 Task: Add the task  Create a new online platform for online financial planning services to the section Feature Frenzy in the project AvailPro and add a Due Date to the respective task as 2024/03/09
Action: Mouse moved to (317, 379)
Screenshot: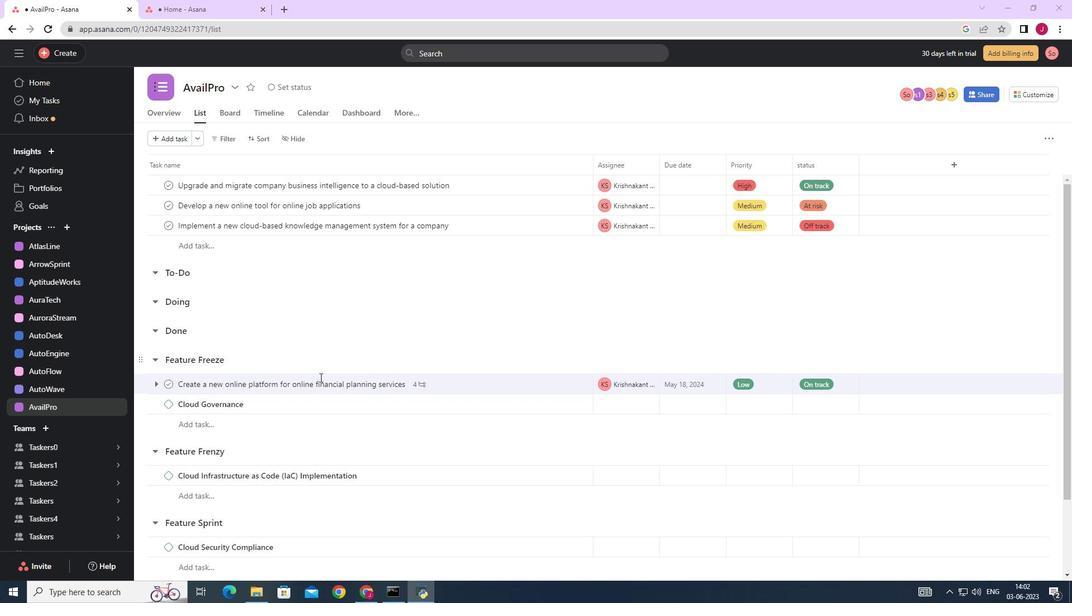 
Action: Mouse scrolled (317, 378) with delta (0, 0)
Screenshot: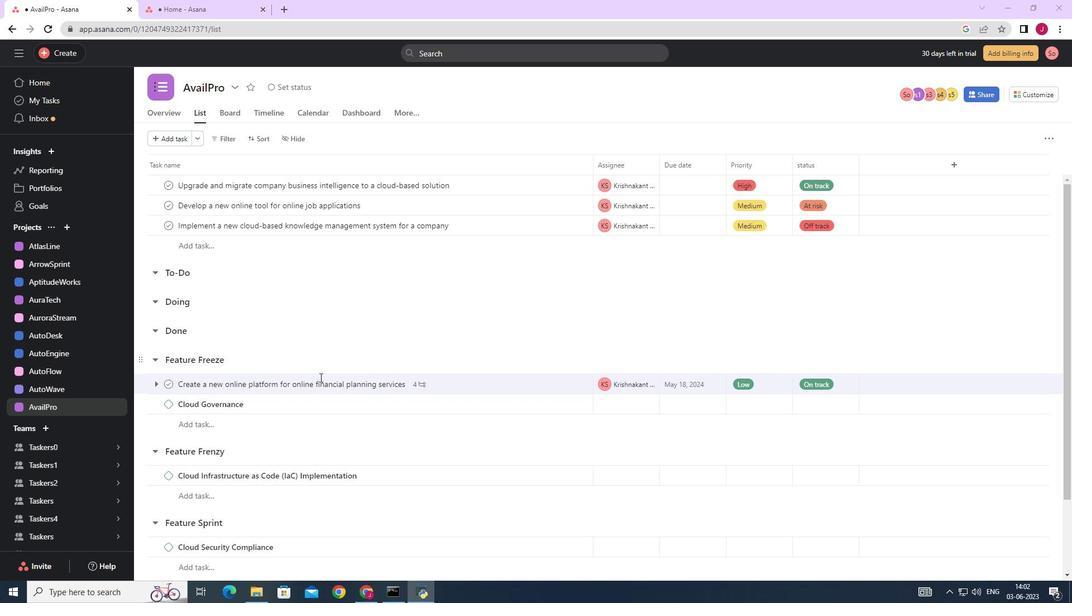 
Action: Mouse scrolled (317, 378) with delta (0, 0)
Screenshot: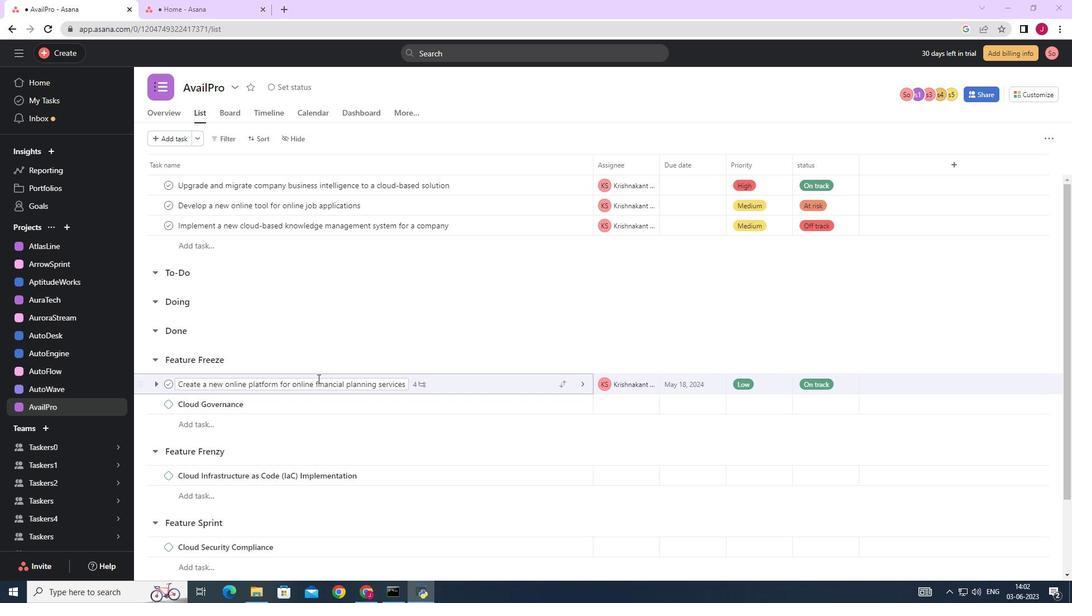 
Action: Mouse moved to (317, 379)
Screenshot: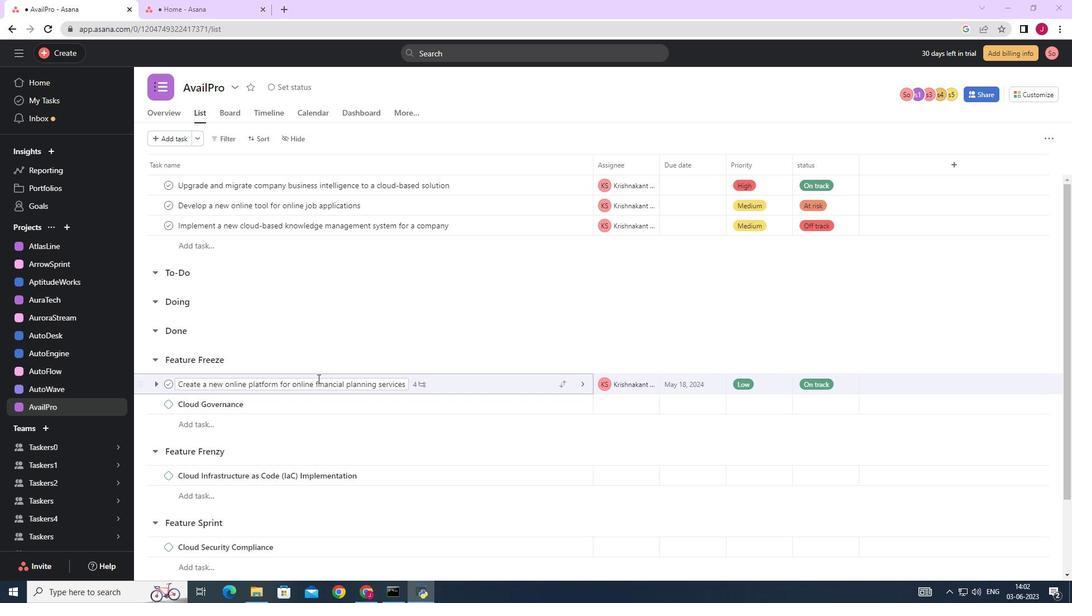 
Action: Mouse scrolled (317, 379) with delta (0, 0)
Screenshot: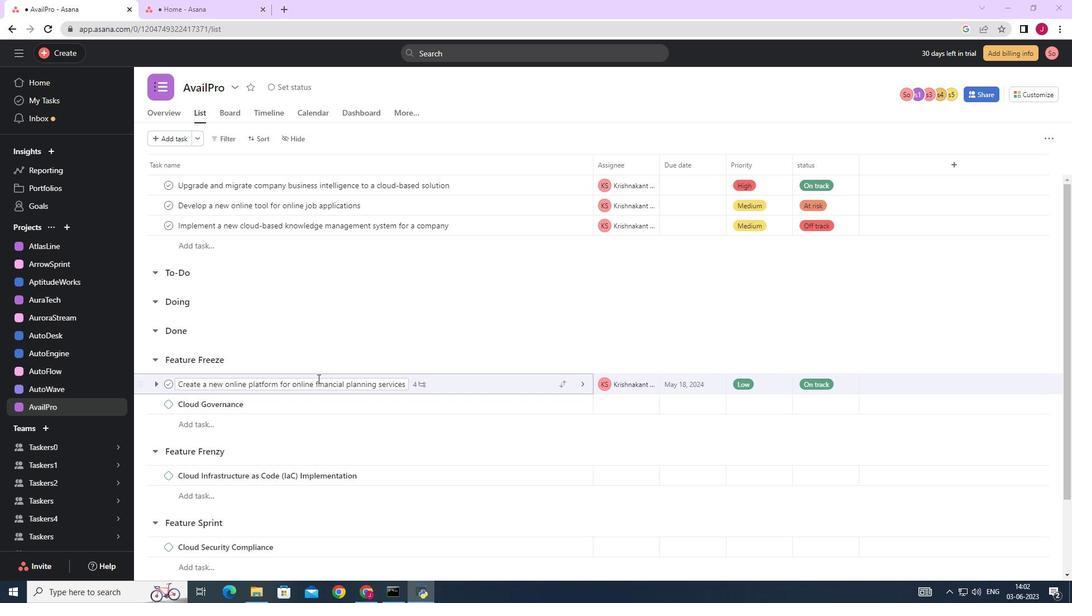 
Action: Mouse moved to (559, 294)
Screenshot: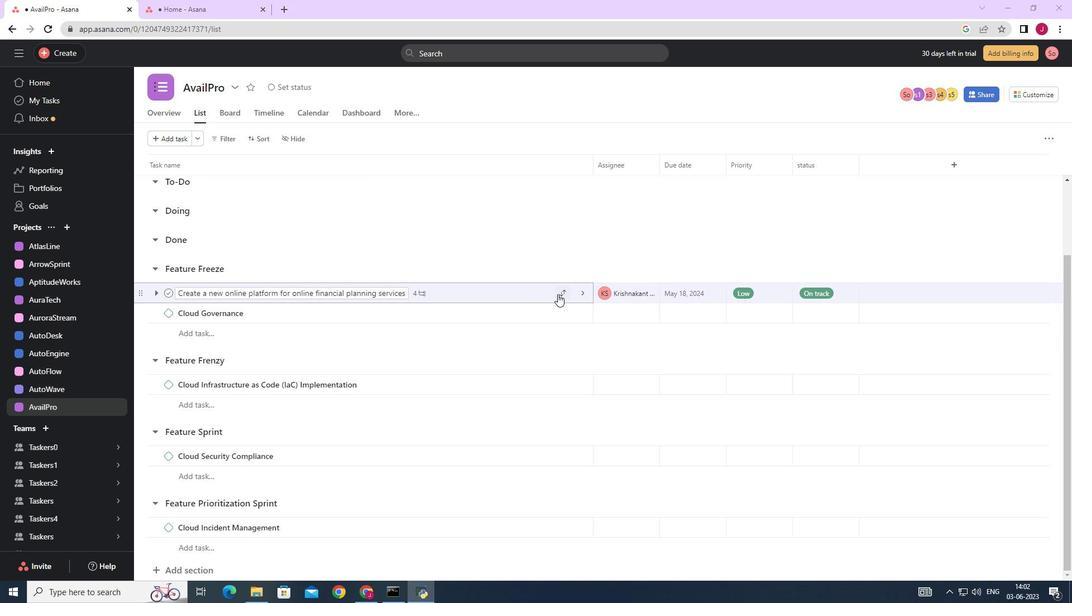 
Action: Mouse pressed left at (559, 294)
Screenshot: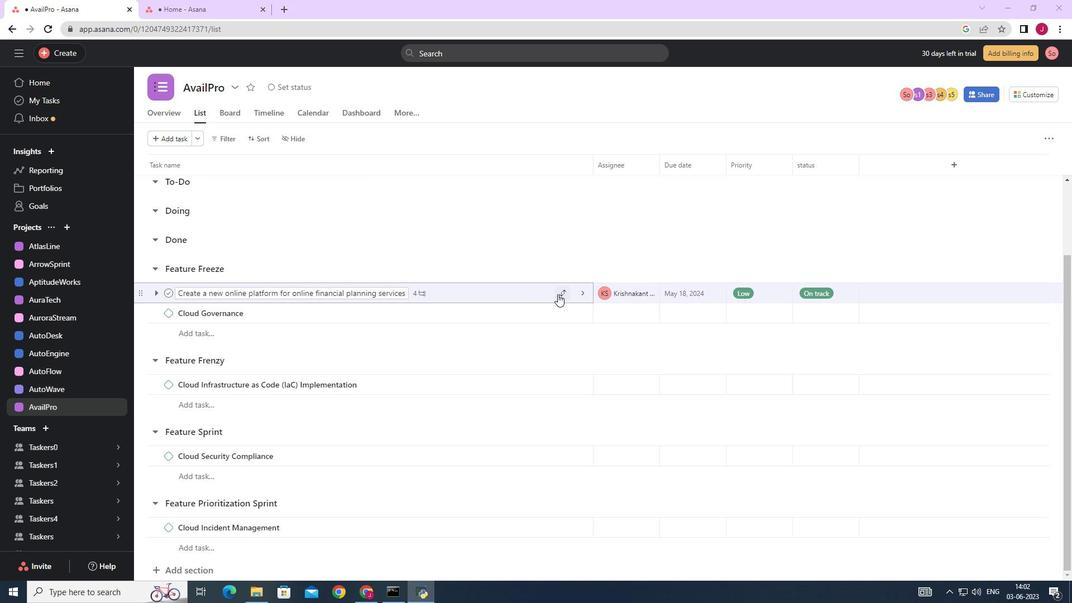 
Action: Mouse moved to (506, 433)
Screenshot: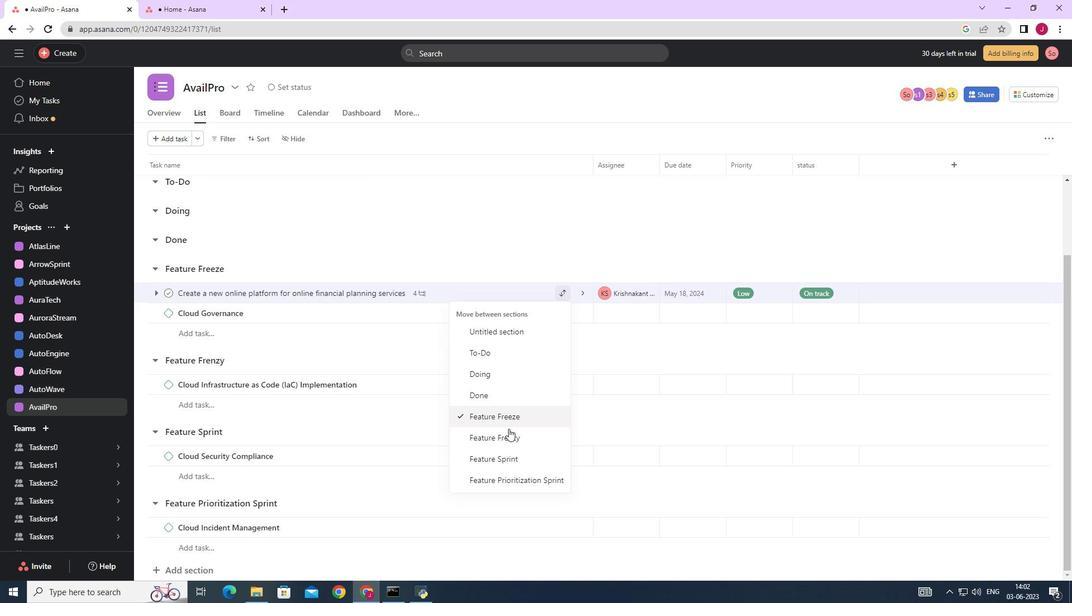 
Action: Mouse pressed left at (506, 433)
Screenshot: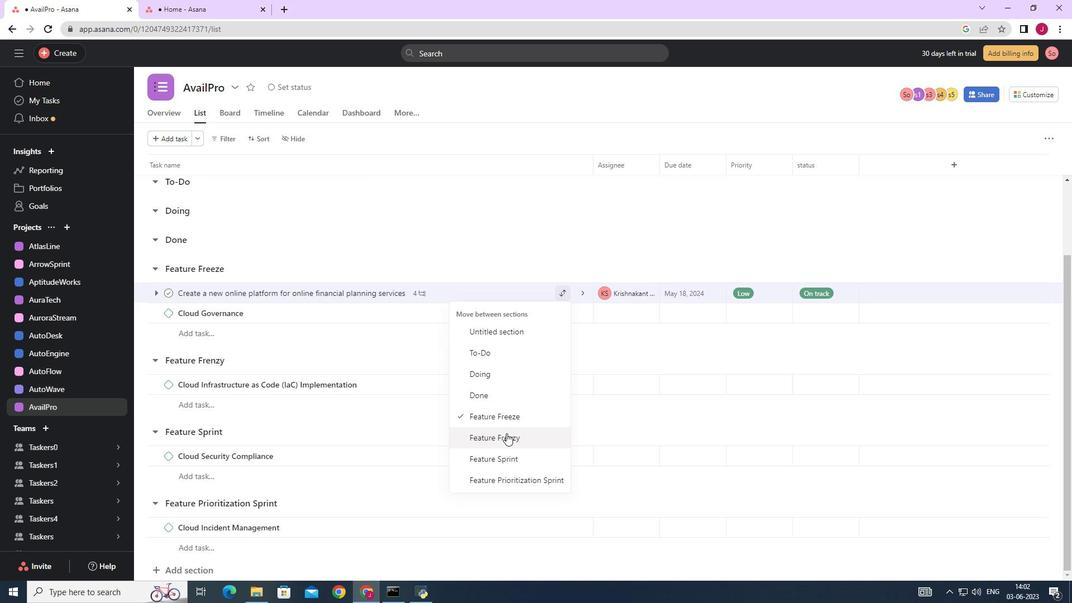 
Action: Mouse moved to (717, 362)
Screenshot: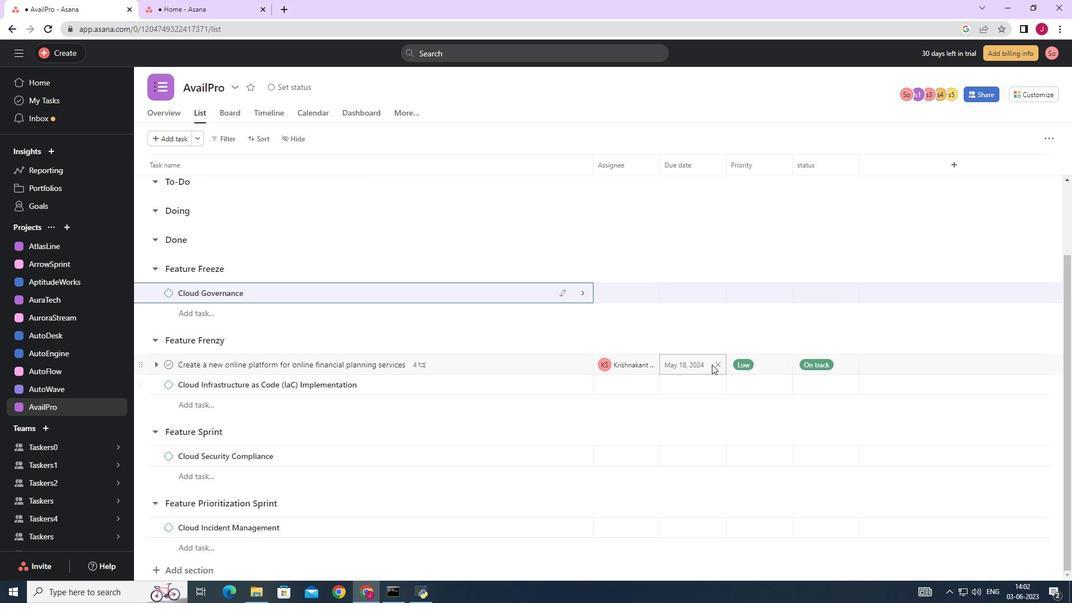 
Action: Mouse pressed left at (717, 362)
Screenshot: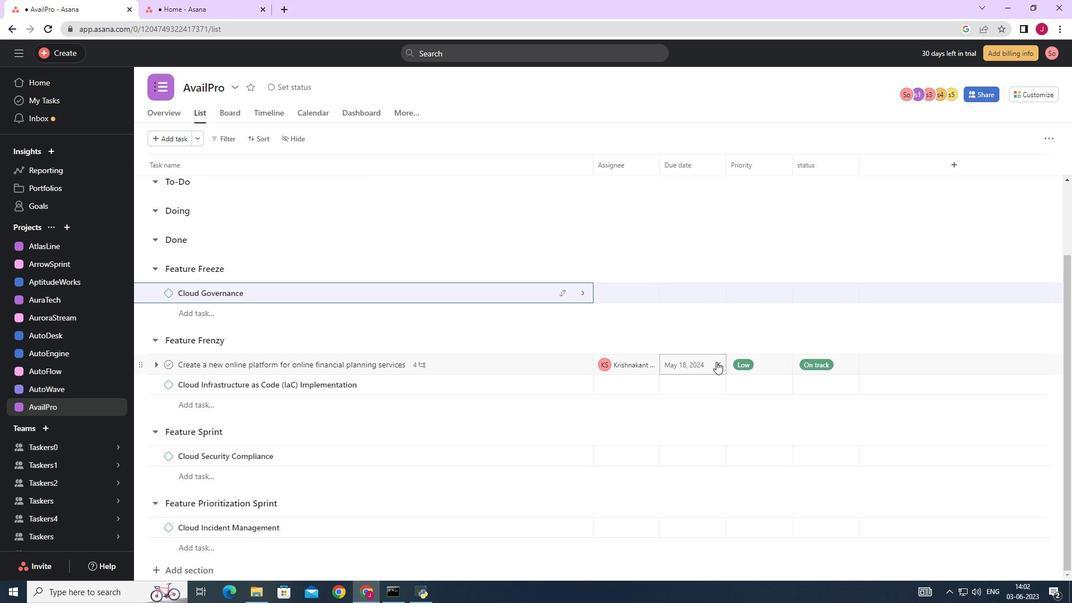 
Action: Mouse moved to (685, 363)
Screenshot: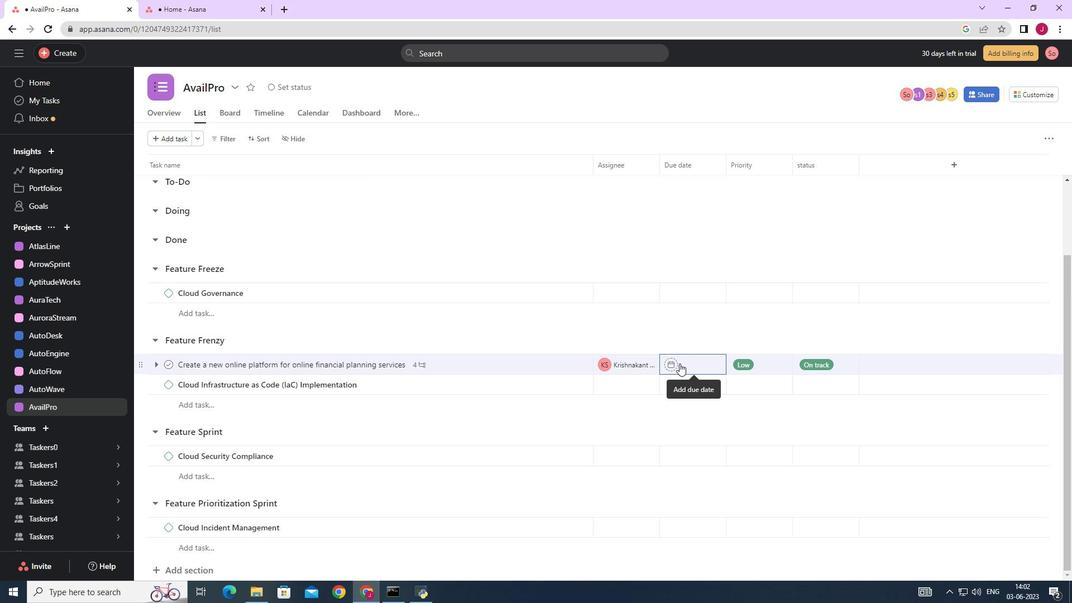
Action: Mouse pressed left at (685, 363)
Screenshot: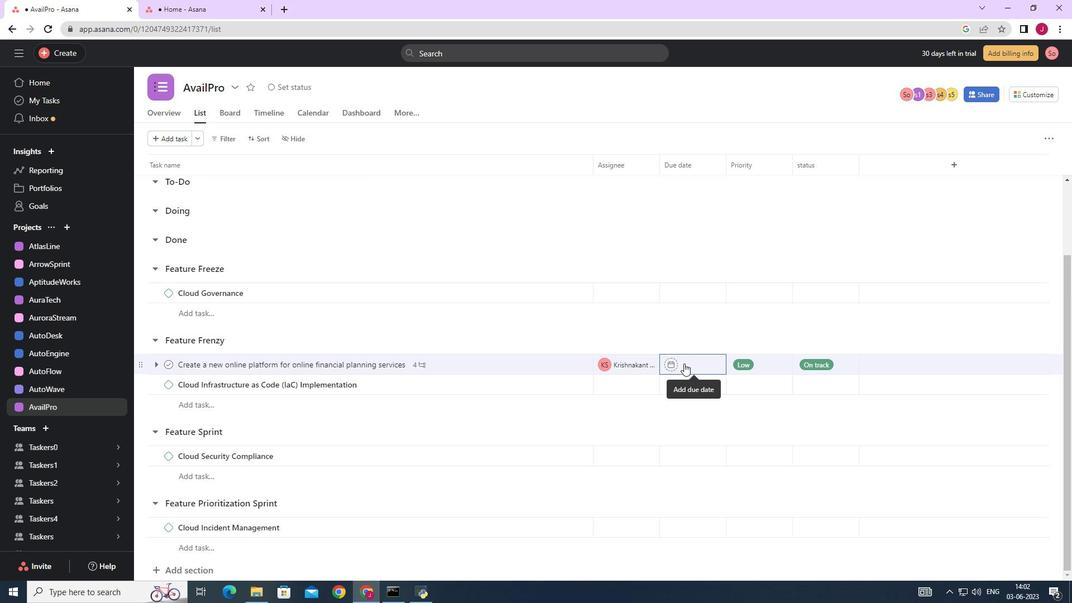 
Action: Mouse moved to (806, 185)
Screenshot: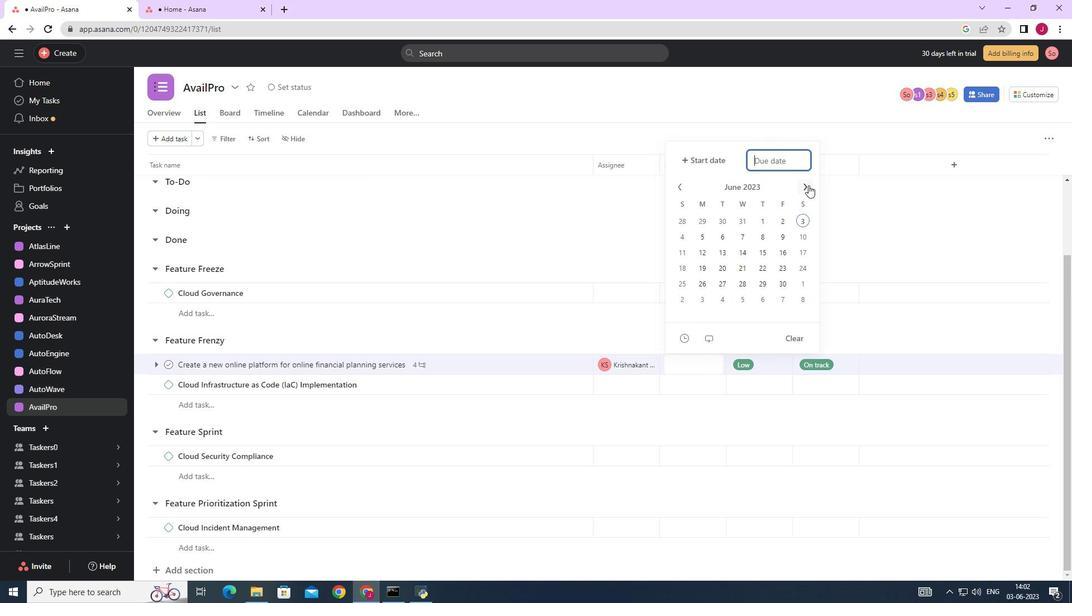 
Action: Mouse pressed left at (806, 185)
Screenshot: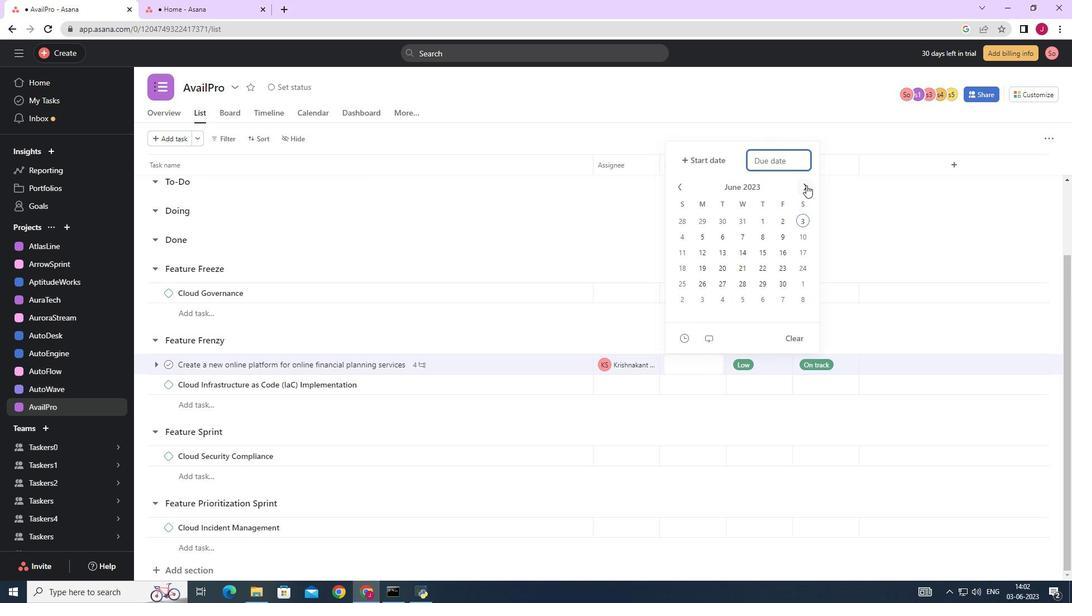 
Action: Mouse pressed left at (806, 185)
Screenshot: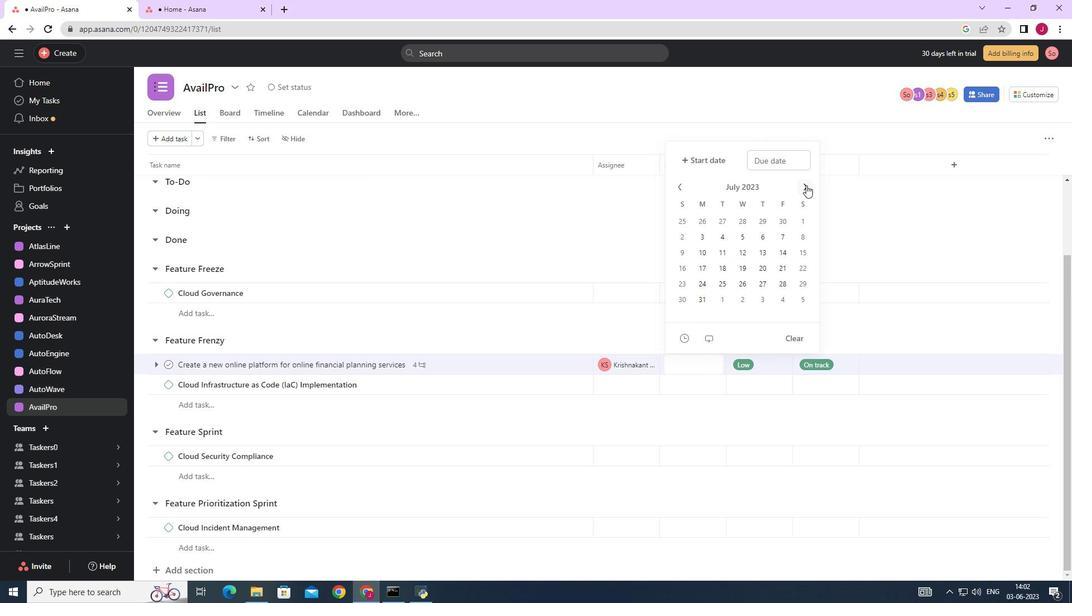 
Action: Mouse pressed left at (806, 185)
Screenshot: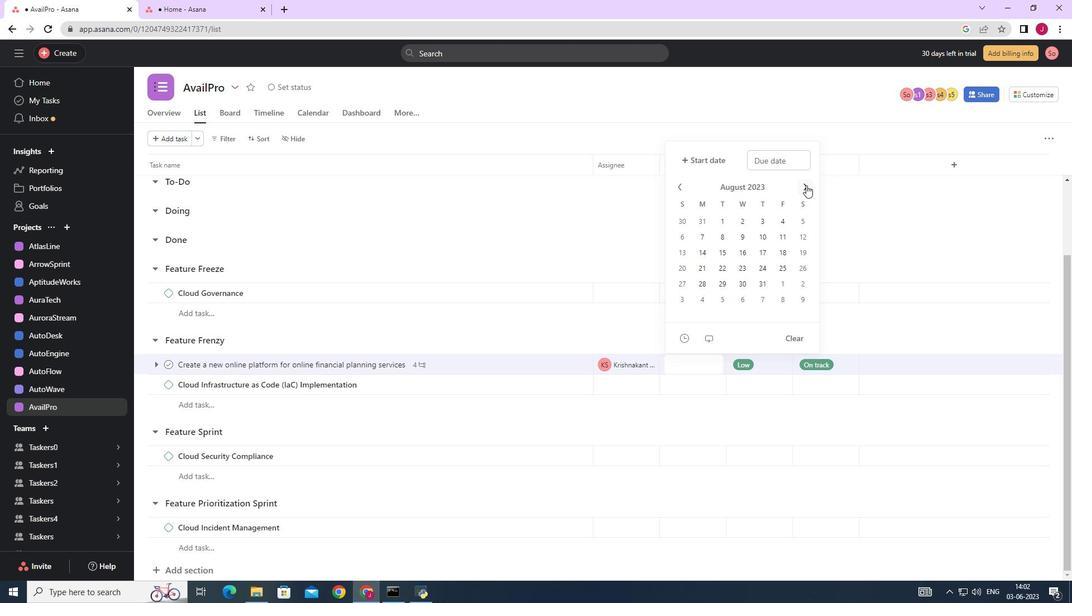 
Action: Mouse pressed left at (806, 185)
Screenshot: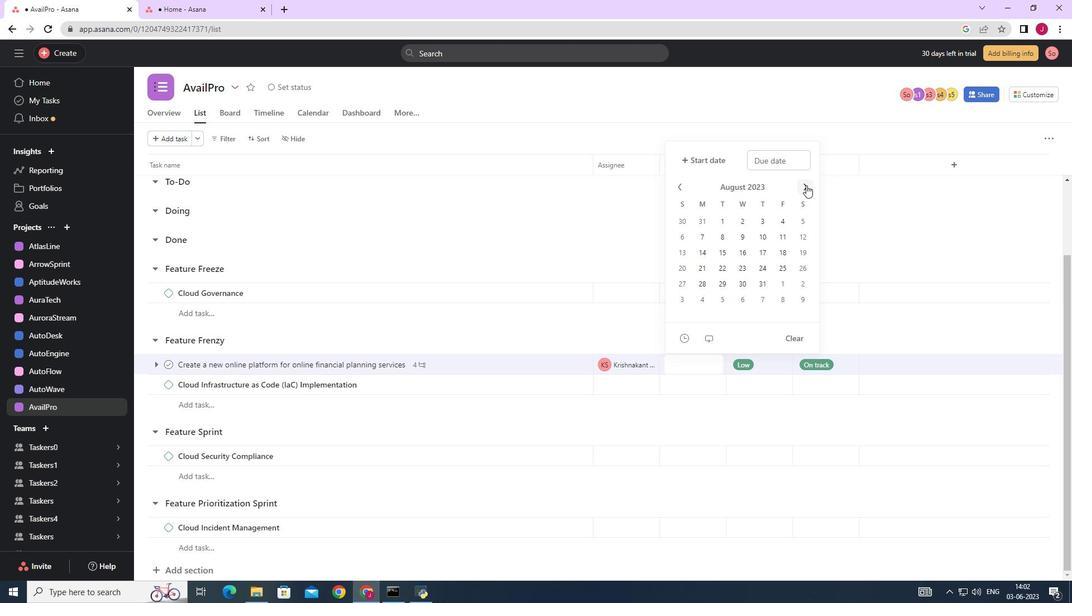 
Action: Mouse pressed left at (806, 185)
Screenshot: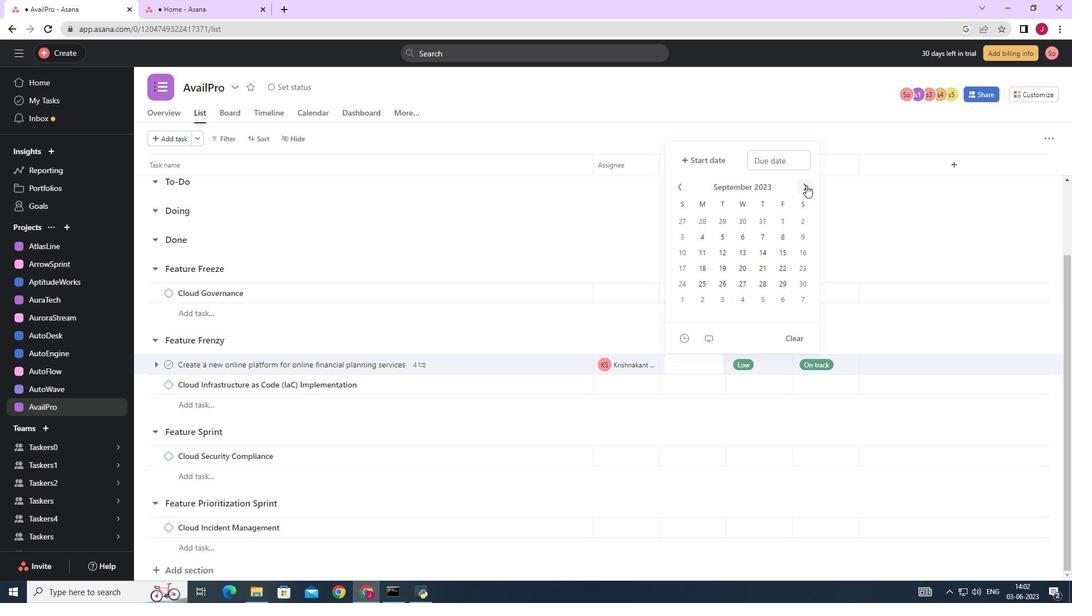 
Action: Mouse pressed left at (806, 185)
Screenshot: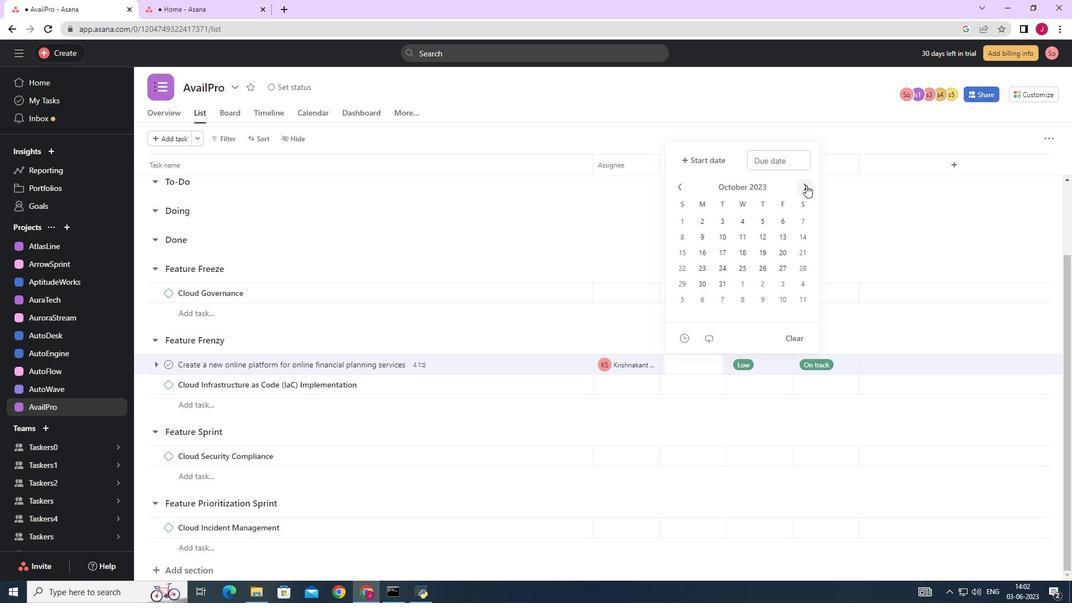 
Action: Mouse pressed left at (806, 185)
Screenshot: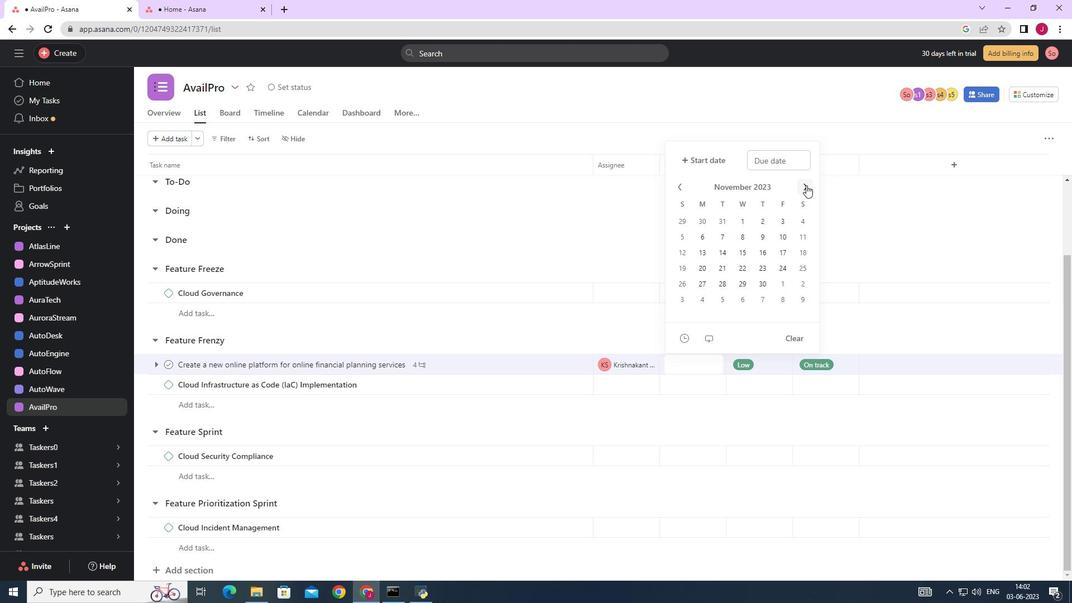 
Action: Mouse pressed left at (806, 185)
Screenshot: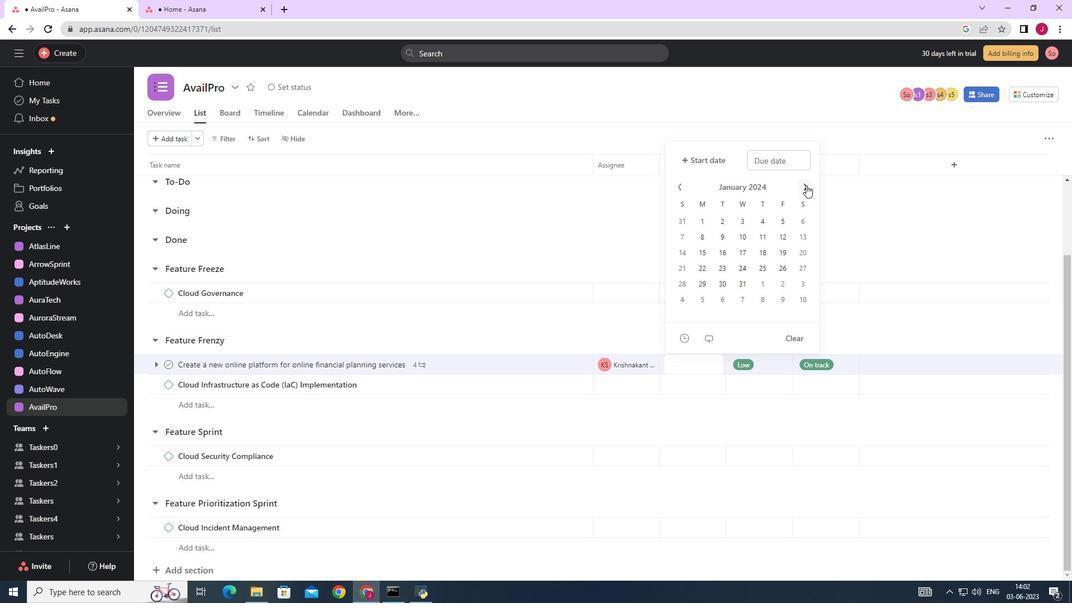 
Action: Mouse pressed left at (806, 185)
Screenshot: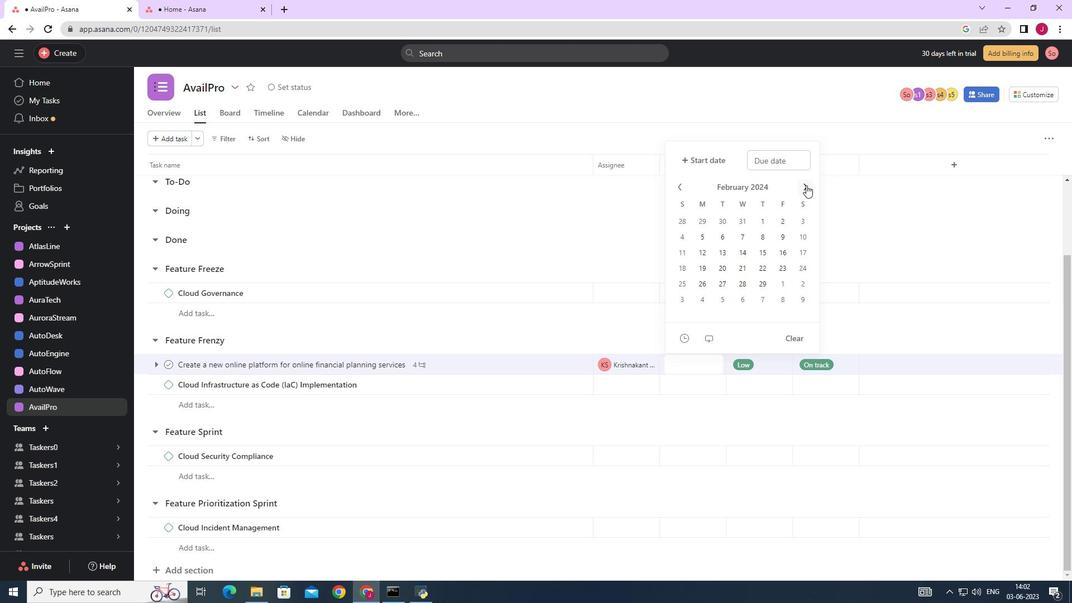 
Action: Mouse moved to (798, 235)
Screenshot: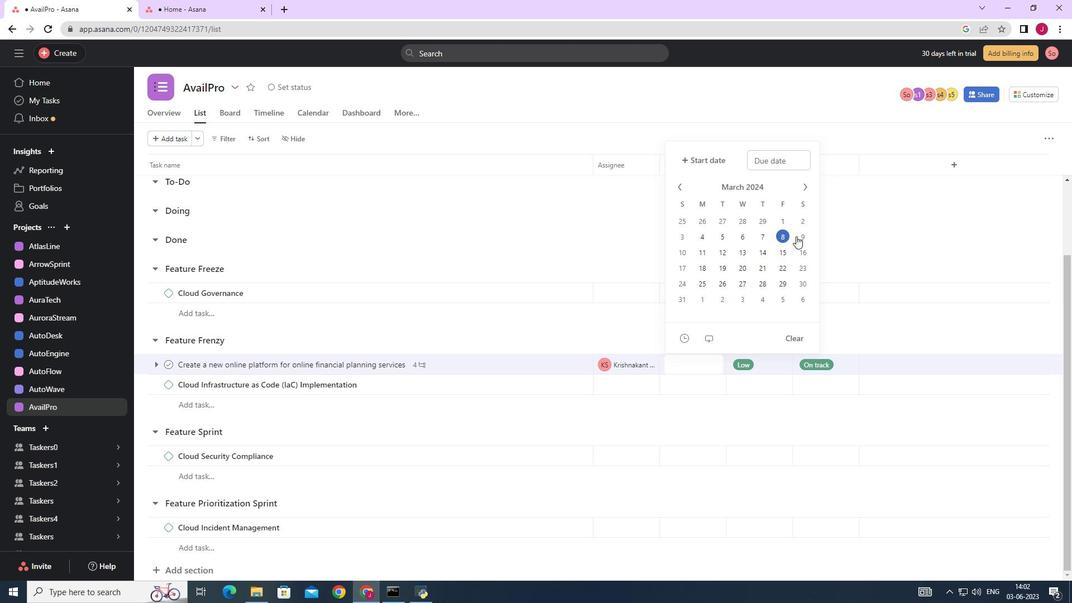 
Action: Mouse pressed left at (798, 235)
Screenshot: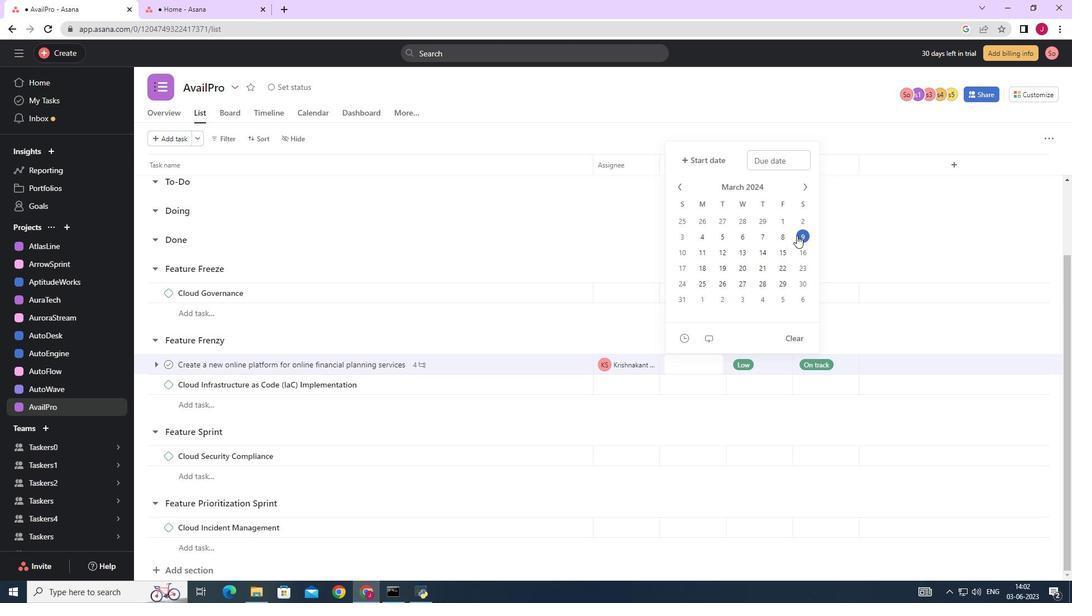 
Action: Mouse moved to (876, 235)
Screenshot: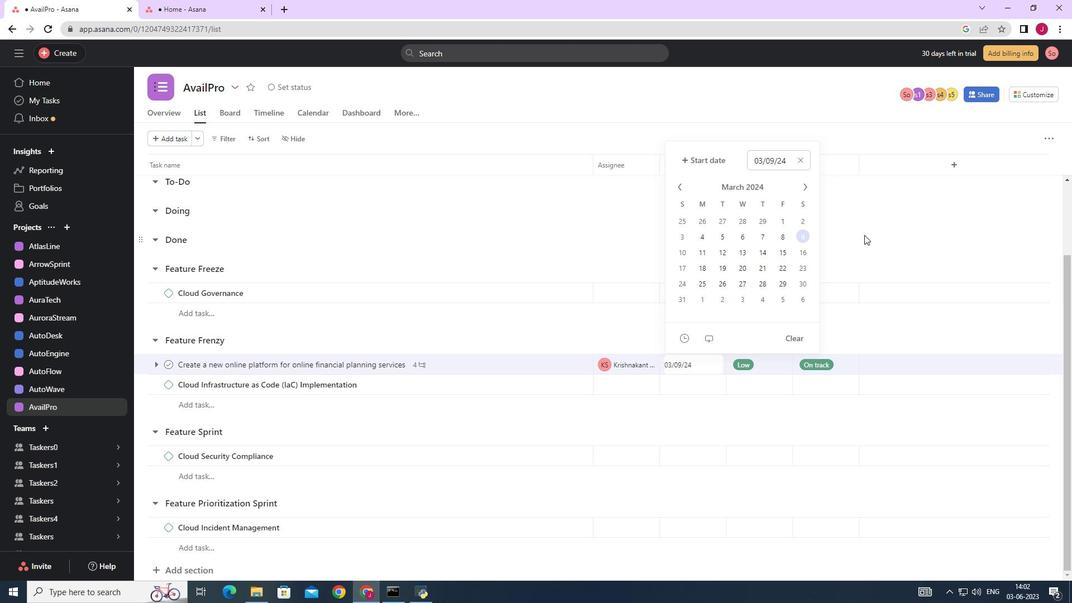 
Action: Mouse pressed left at (876, 235)
Screenshot: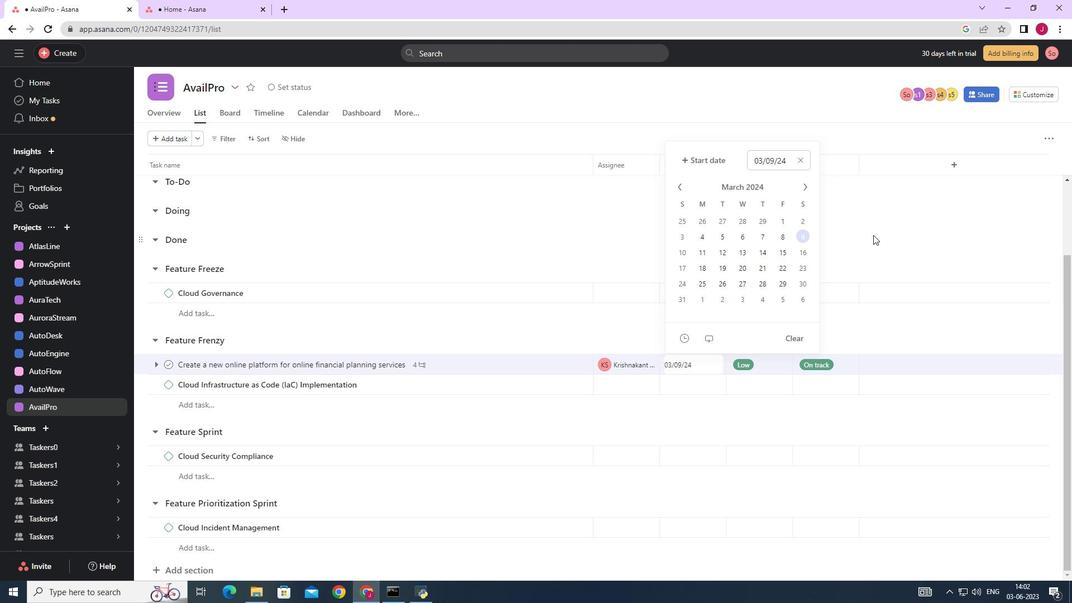 
Action: Mouse moved to (875, 239)
Screenshot: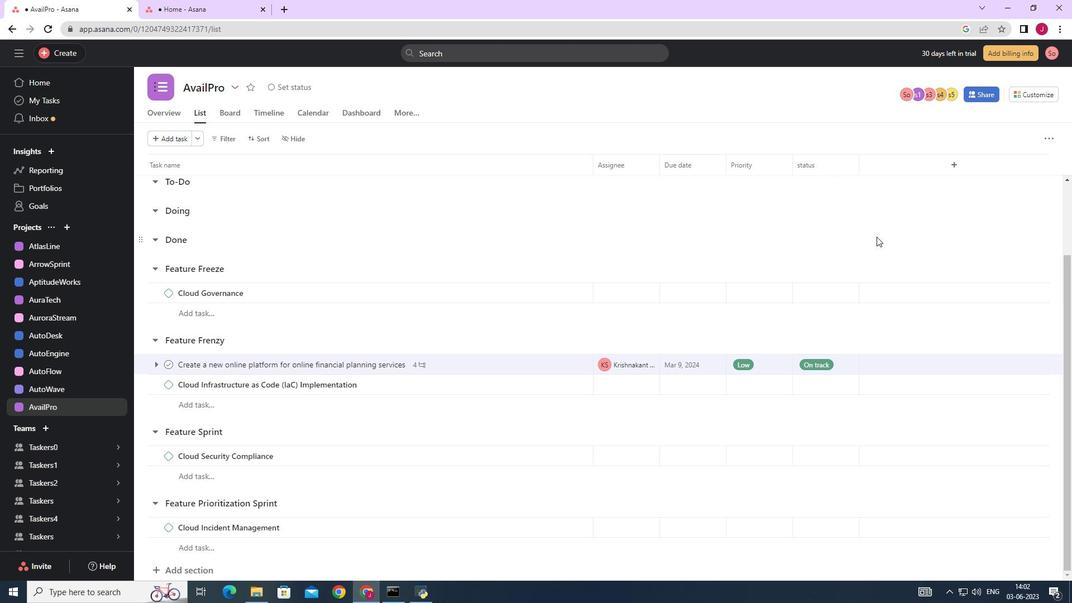 
